 Task: Create Card Customer Satisfaction Review in Board Product Management Best Practices to Workspace Human Resources Software. Create Card Bodybuilding Review in Board Customer Segmentation and Analysis to Workspace Human Resources Software. Create Card Customer Satisfaction Review in Board Product Market Fit Analysis and Optimization to Workspace Human Resources Software
Action: Mouse moved to (388, 185)
Screenshot: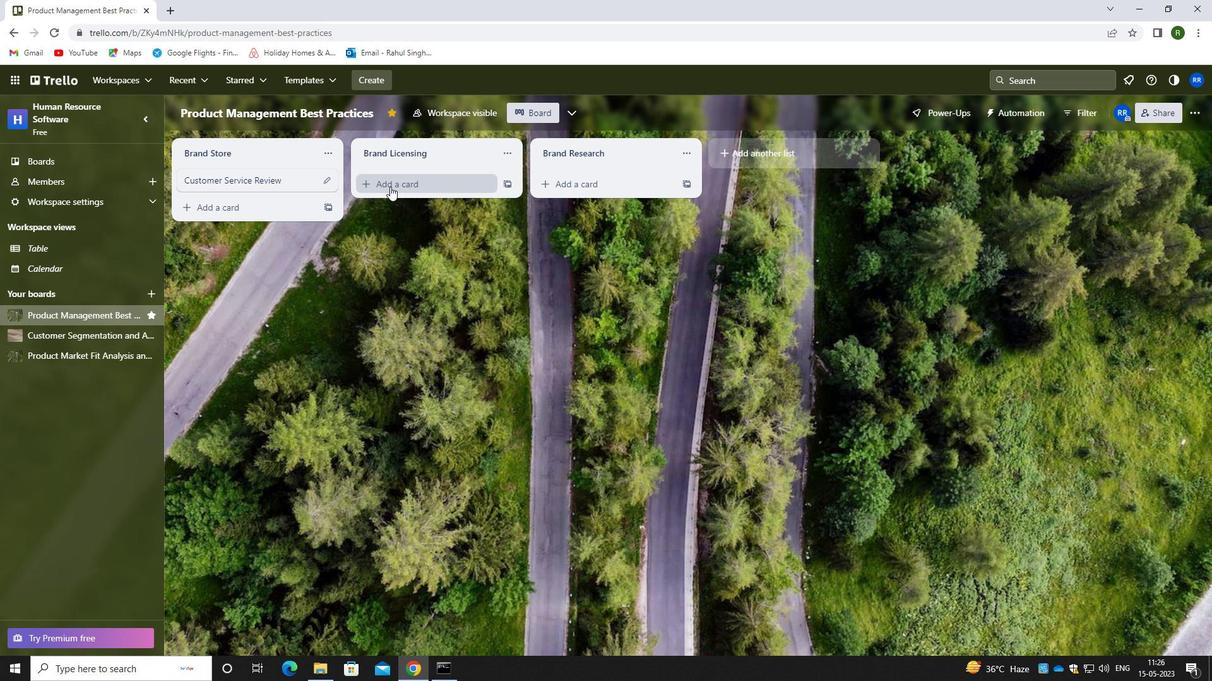 
Action: Mouse pressed left at (388, 185)
Screenshot: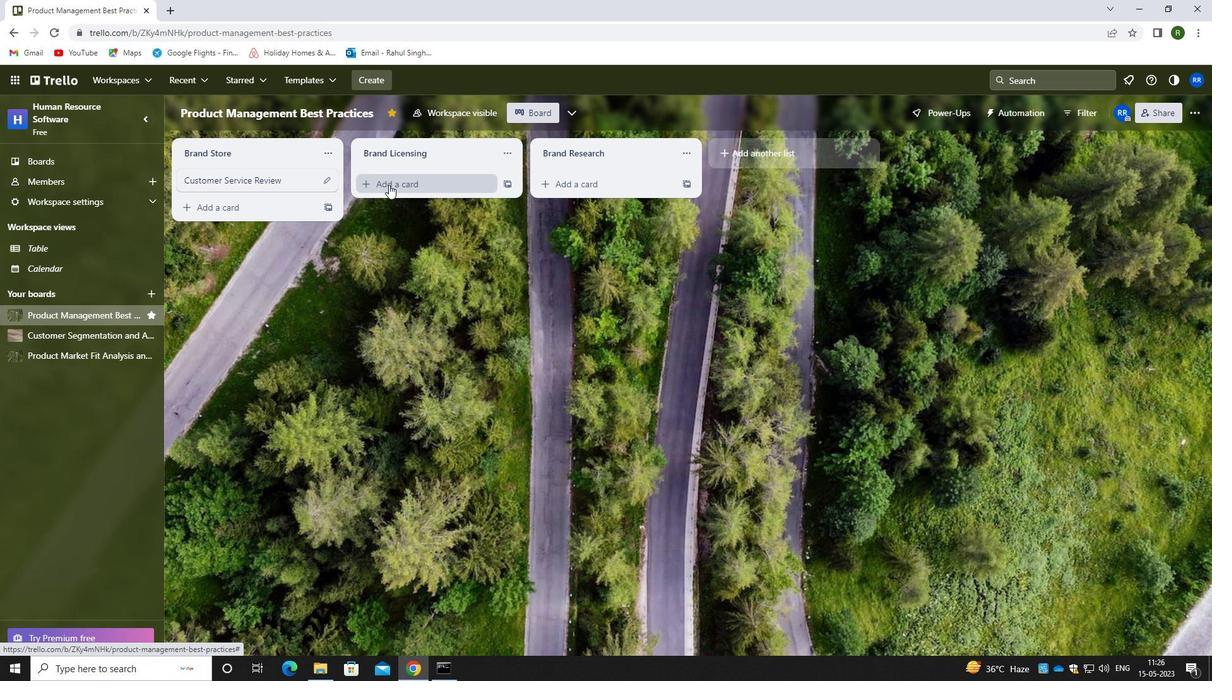 
Action: Mouse moved to (413, 180)
Screenshot: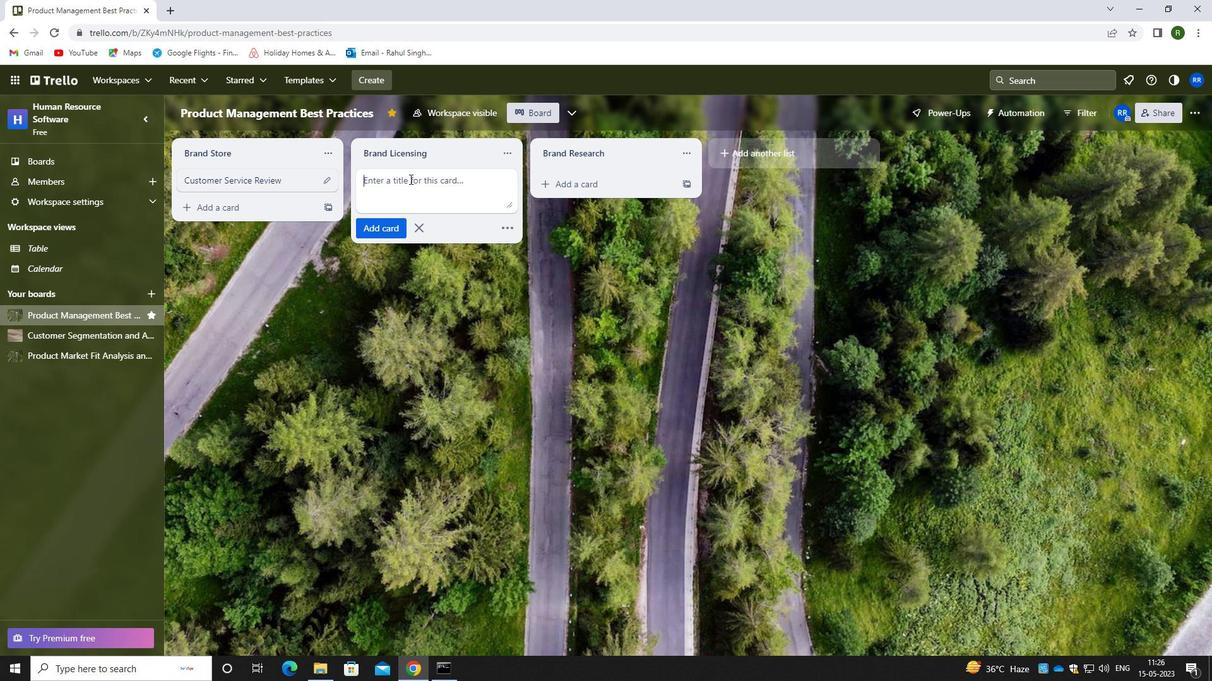 
Action: Key pressed <Key.caps_lock>c<Key.caps_lock>ustomer<Key.space><Key.caps_lock>s<Key.caps_lock>atisfaction<Key.space><Key.caps_lock>r<Key.caps_lock>eview
Screenshot: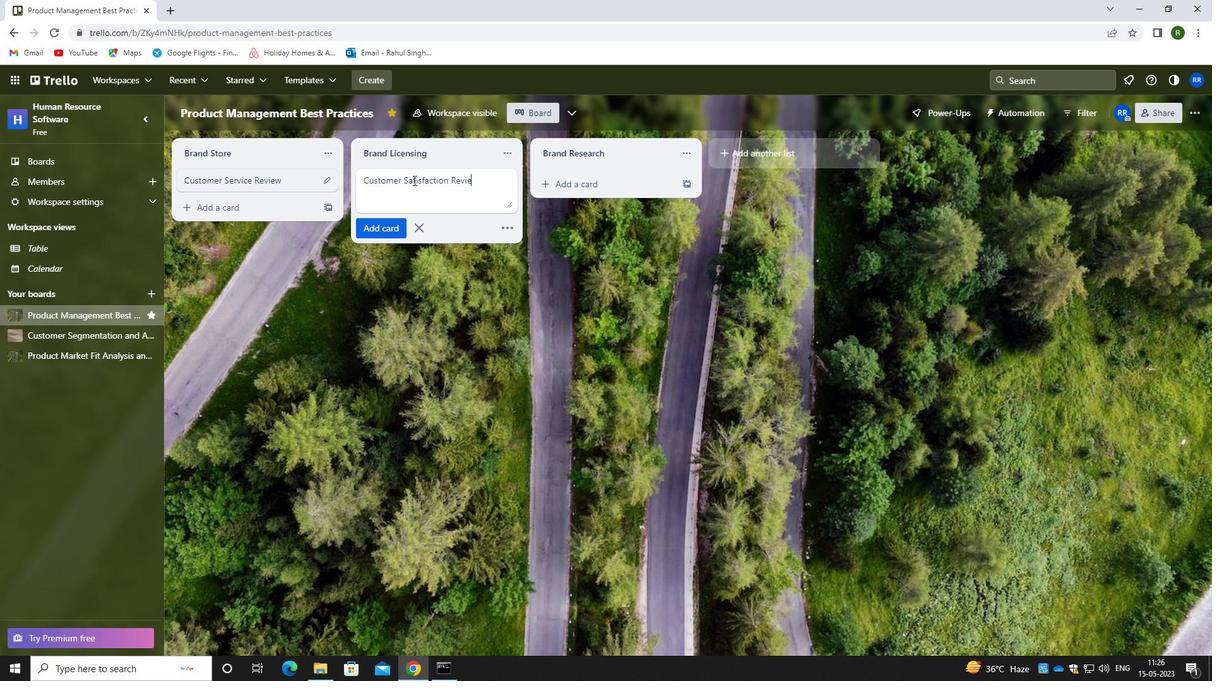
Action: Mouse moved to (388, 233)
Screenshot: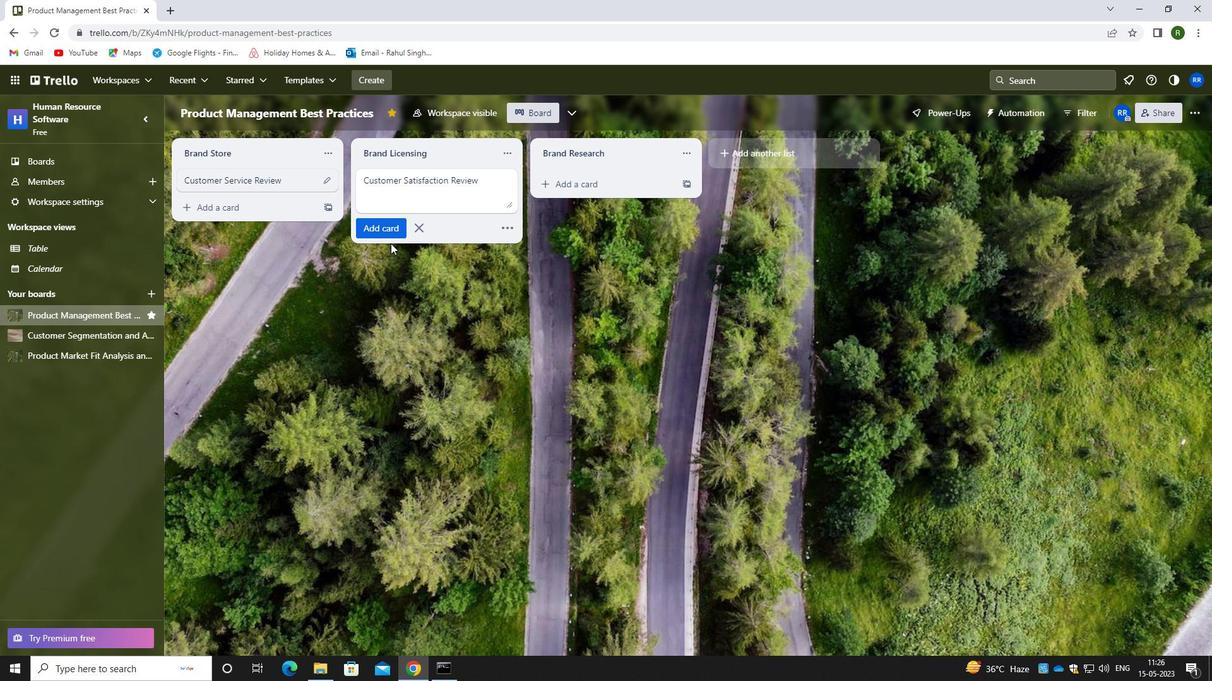 
Action: Mouse pressed left at (388, 233)
Screenshot: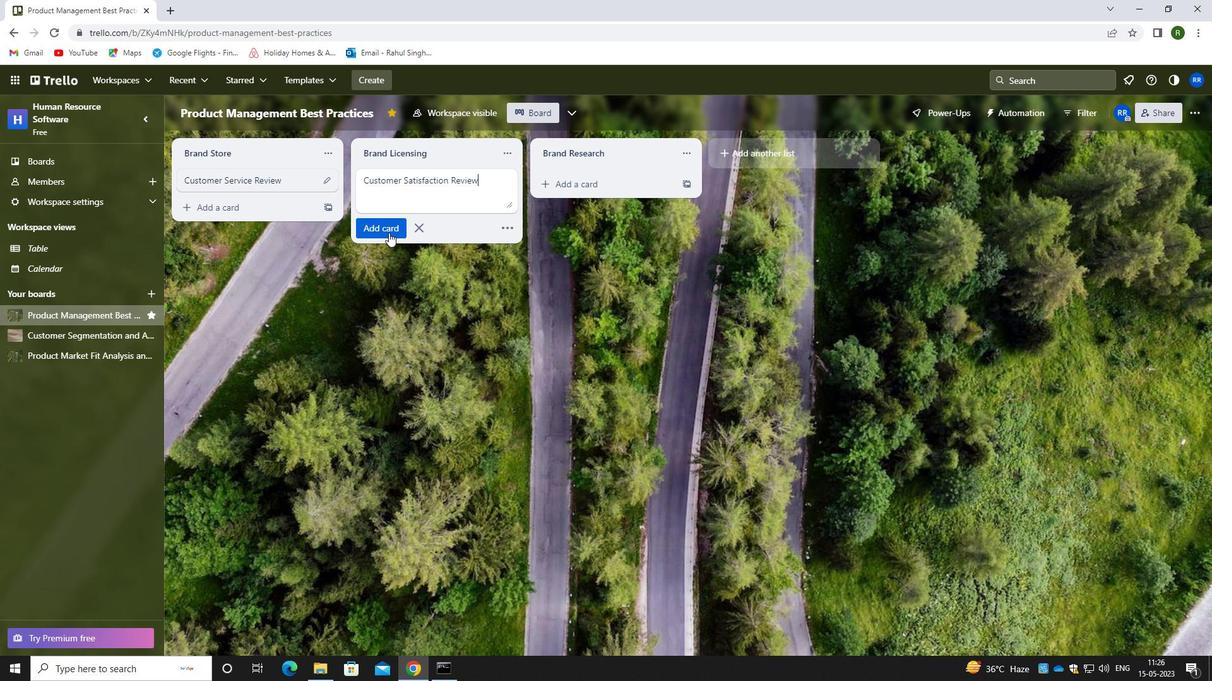 
Action: Mouse moved to (77, 335)
Screenshot: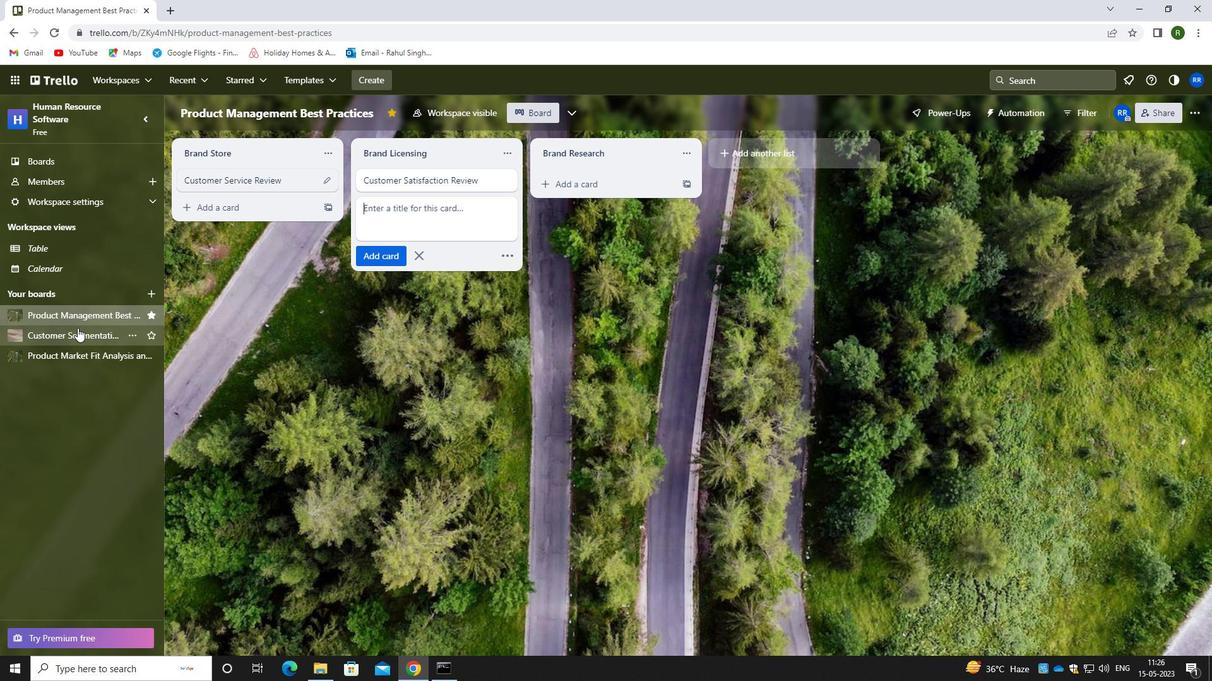 
Action: Mouse pressed left at (77, 335)
Screenshot: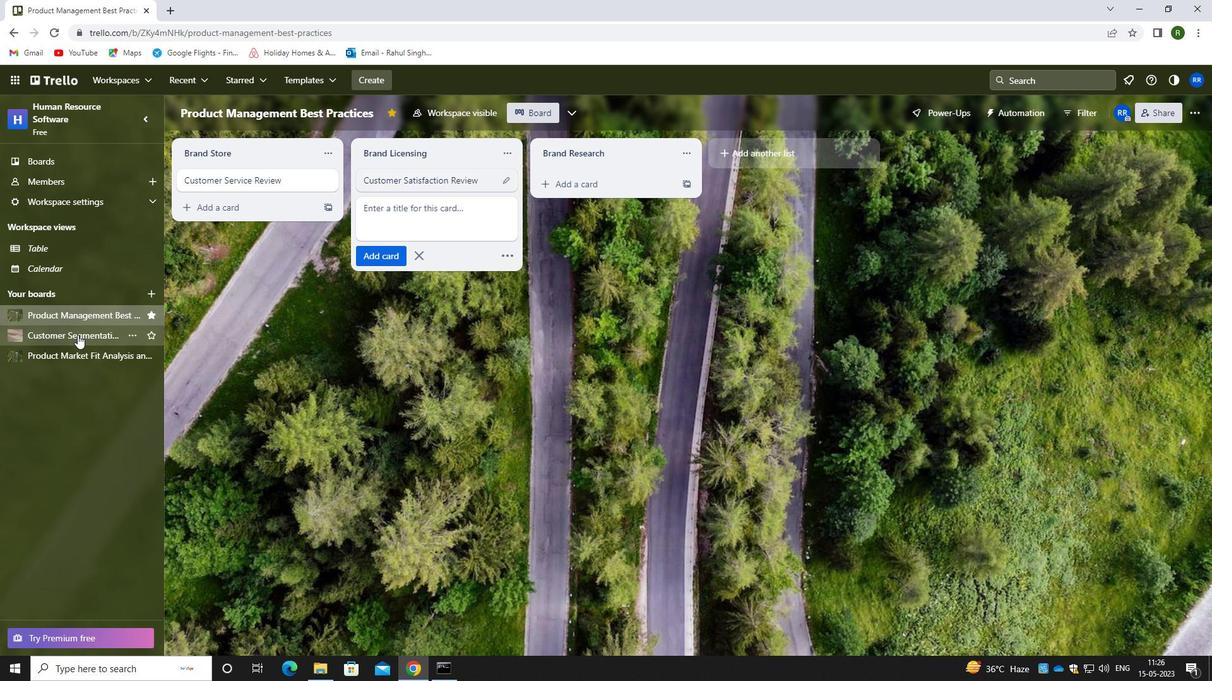 
Action: Mouse moved to (391, 181)
Screenshot: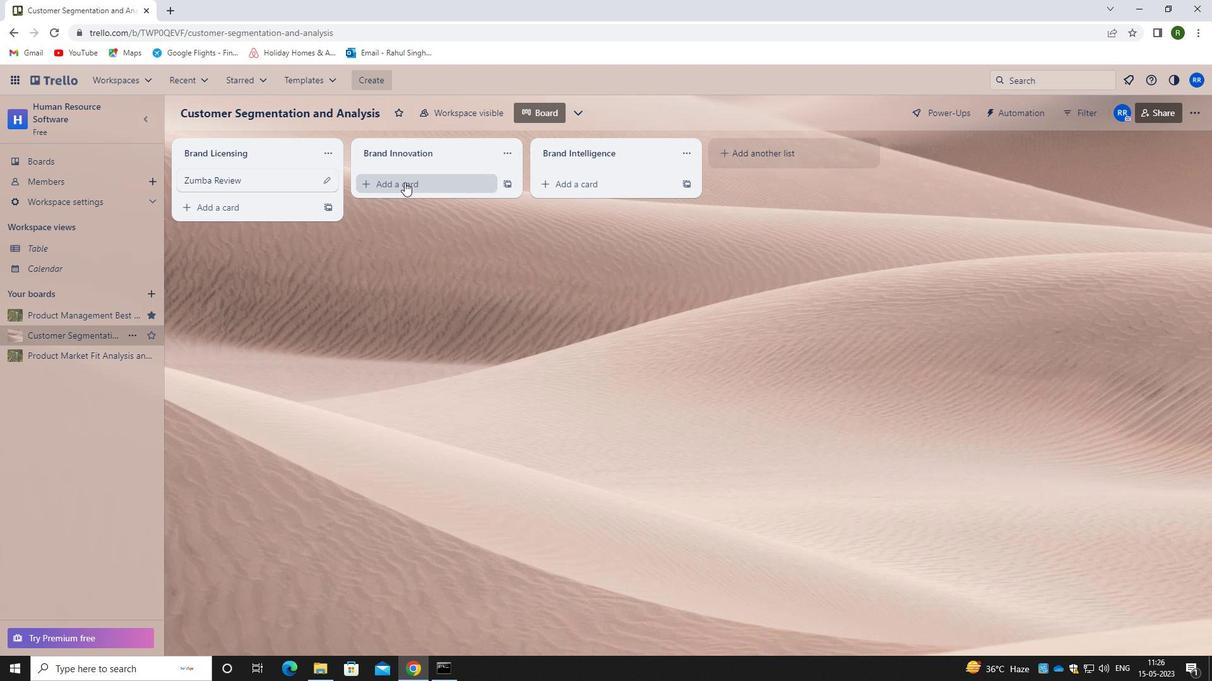 
Action: Mouse pressed left at (391, 181)
Screenshot: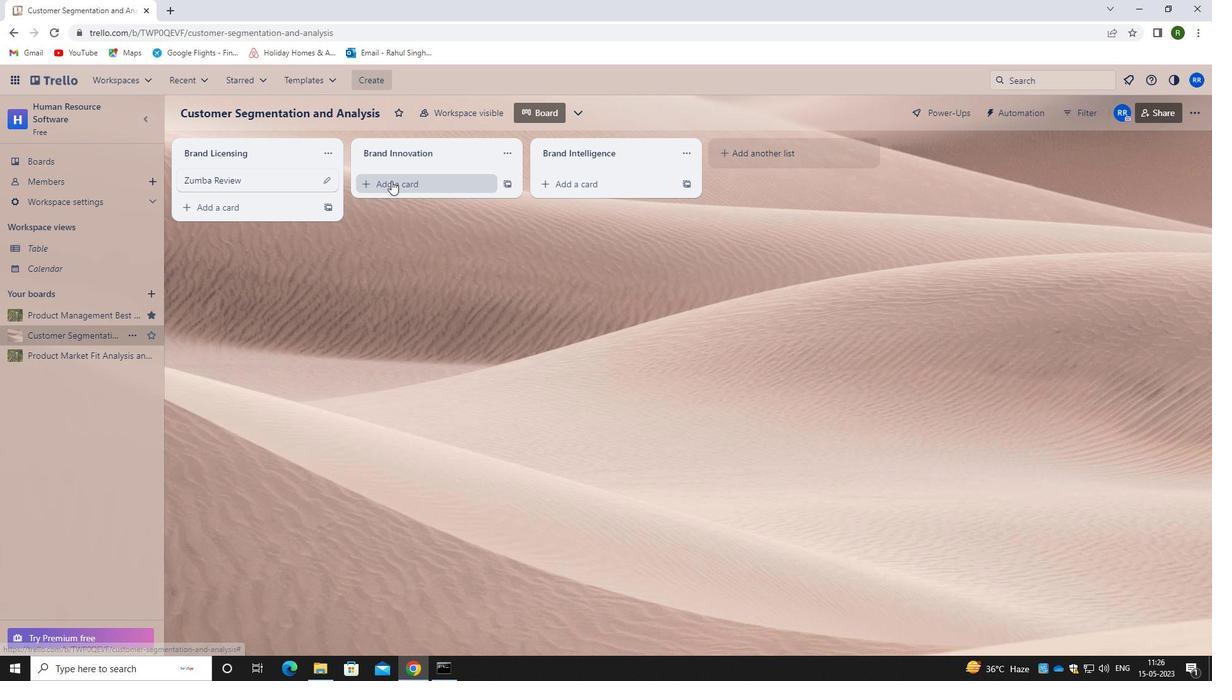 
Action: Mouse moved to (407, 200)
Screenshot: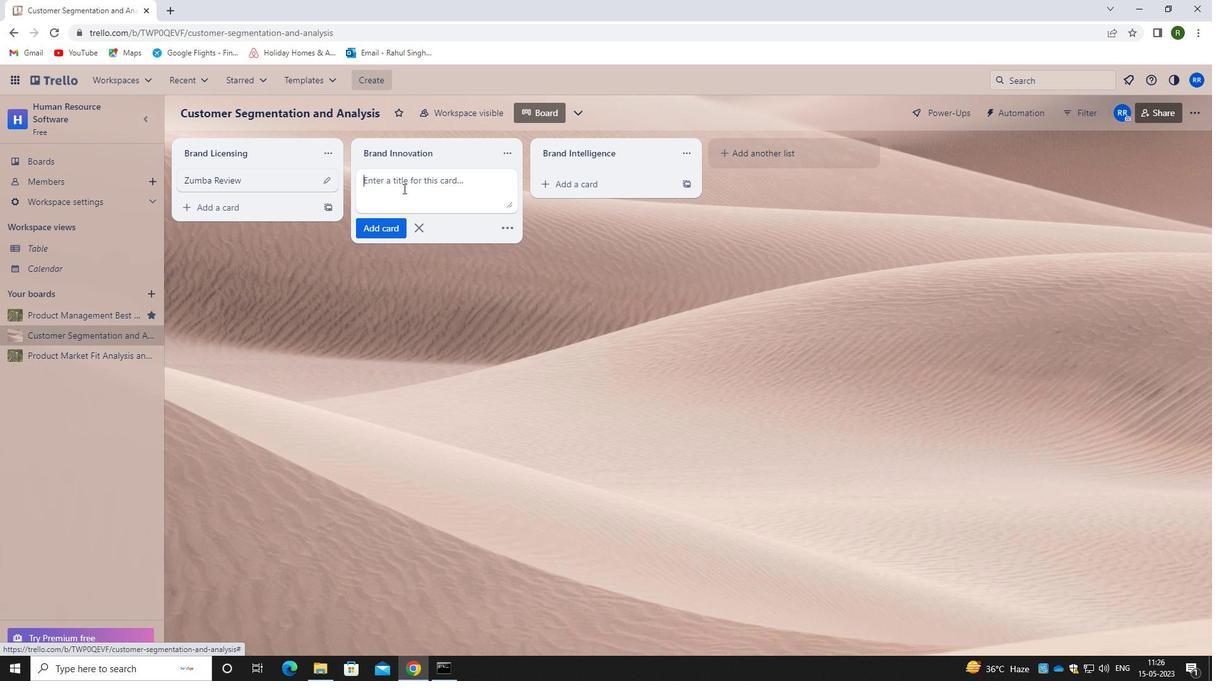 
Action: Mouse pressed left at (407, 200)
Screenshot: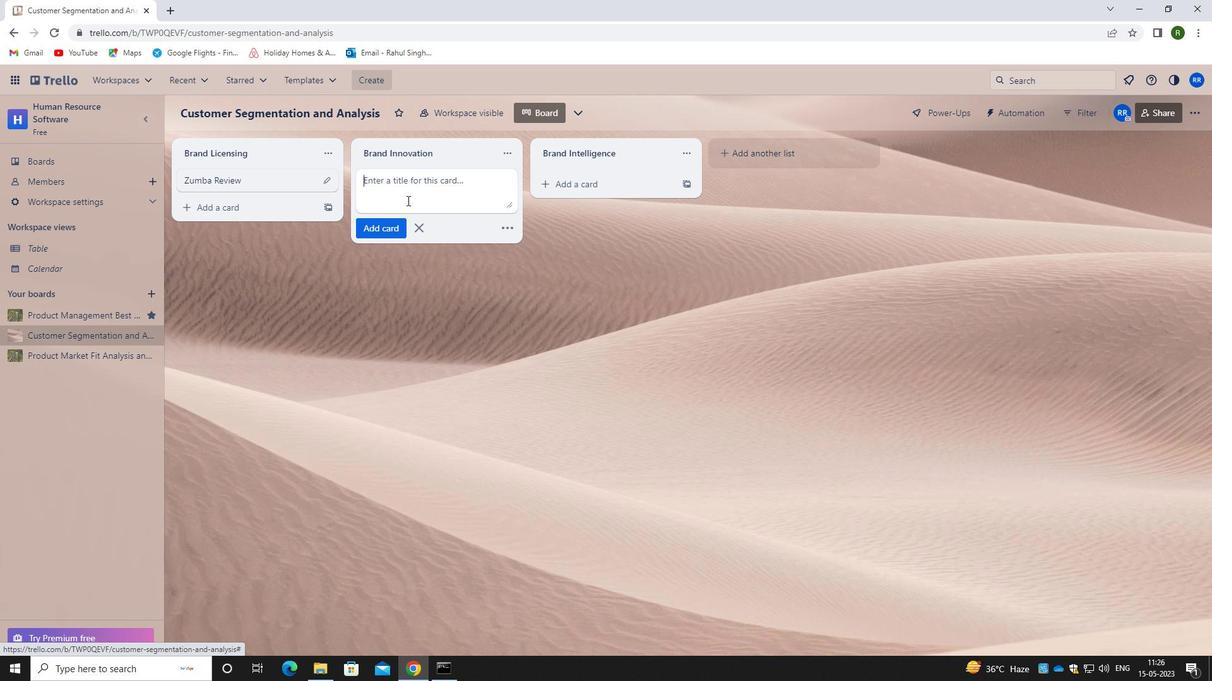 
Action: Mouse moved to (407, 200)
Screenshot: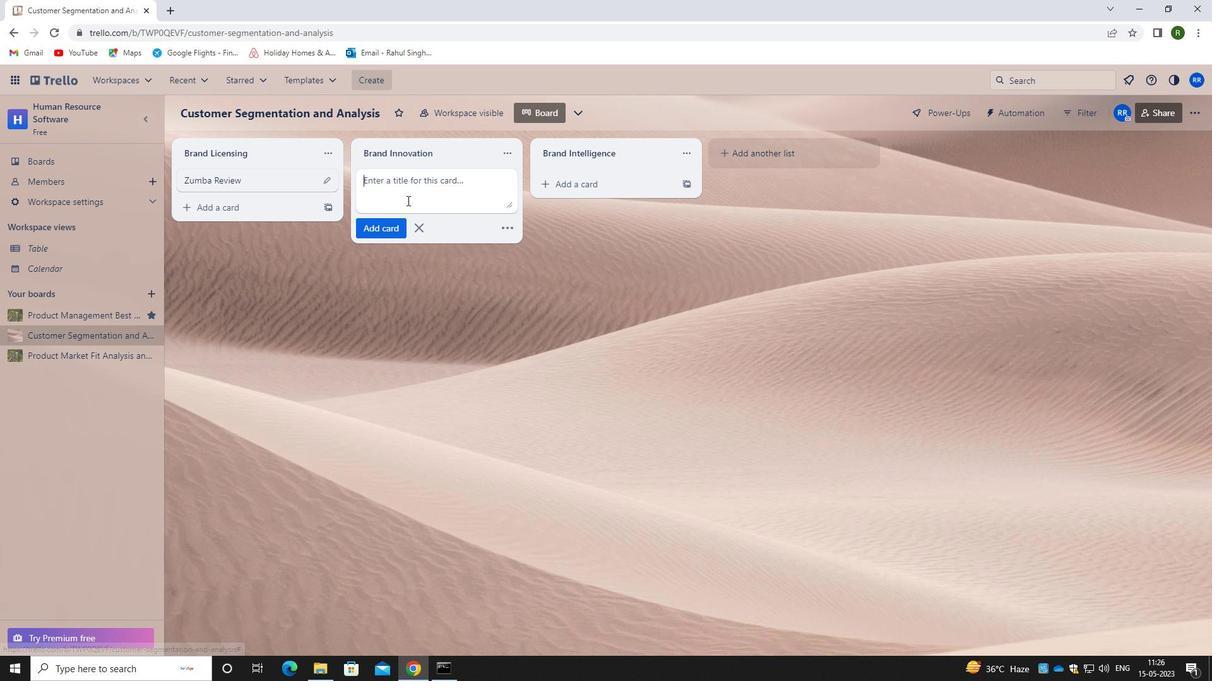 
Action: Key pressed <Key.caps_lock>b<Key.caps_lock>odybuilding<Key.space><Key.caps_lock>r<Key.caps_lock>eview
Screenshot: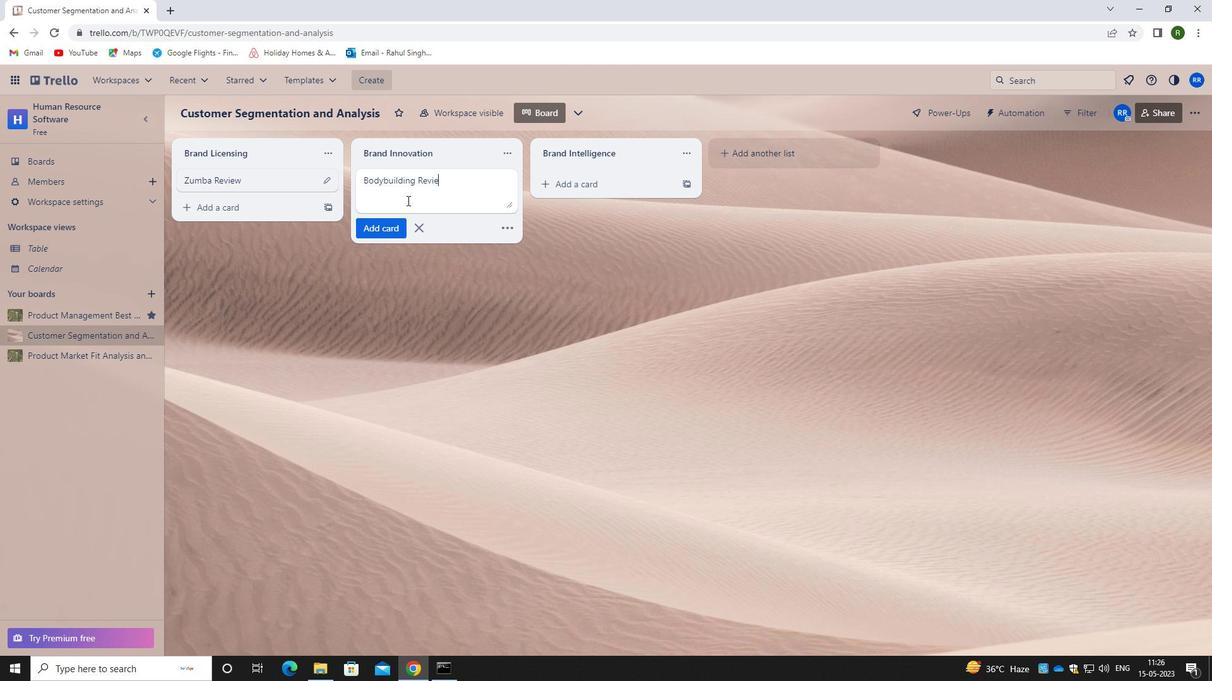 
Action: Mouse moved to (385, 229)
Screenshot: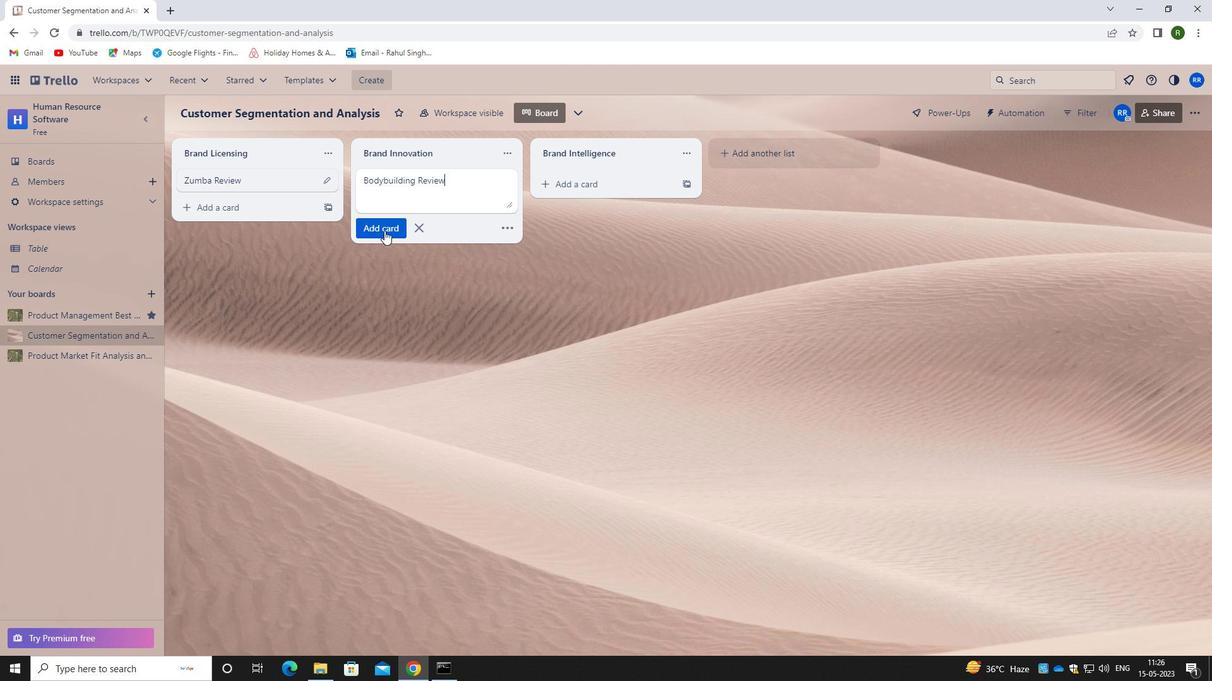 
Action: Mouse pressed left at (385, 229)
Screenshot: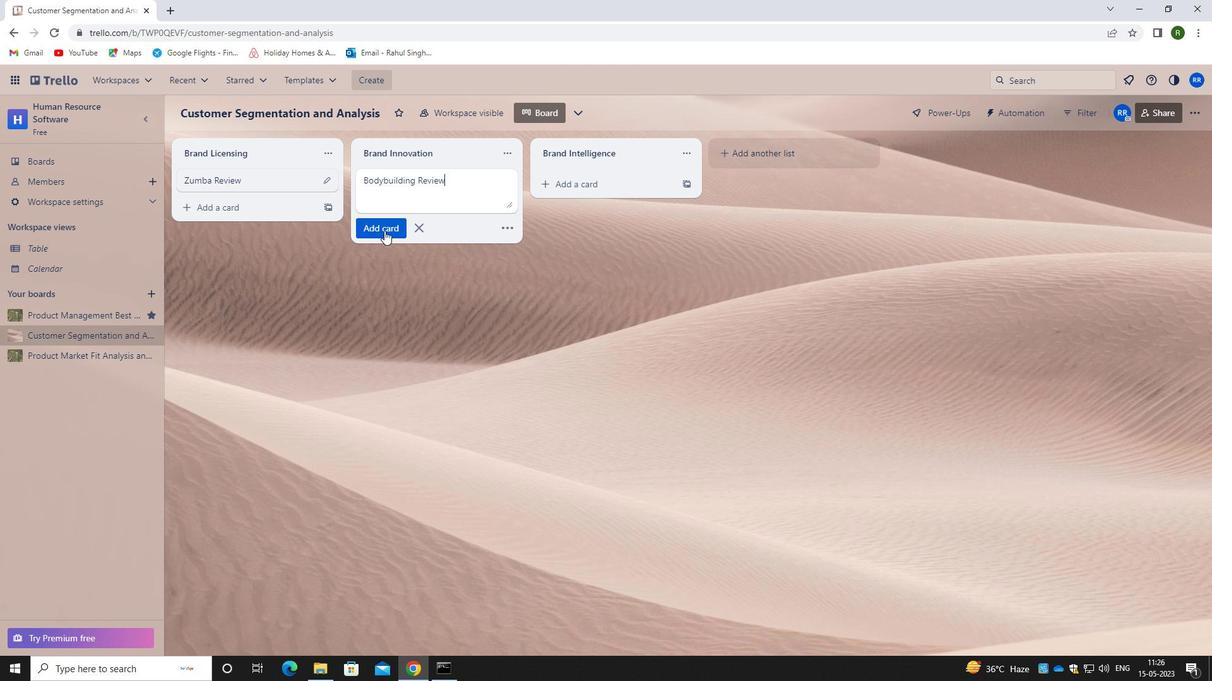 
Action: Mouse moved to (97, 356)
Screenshot: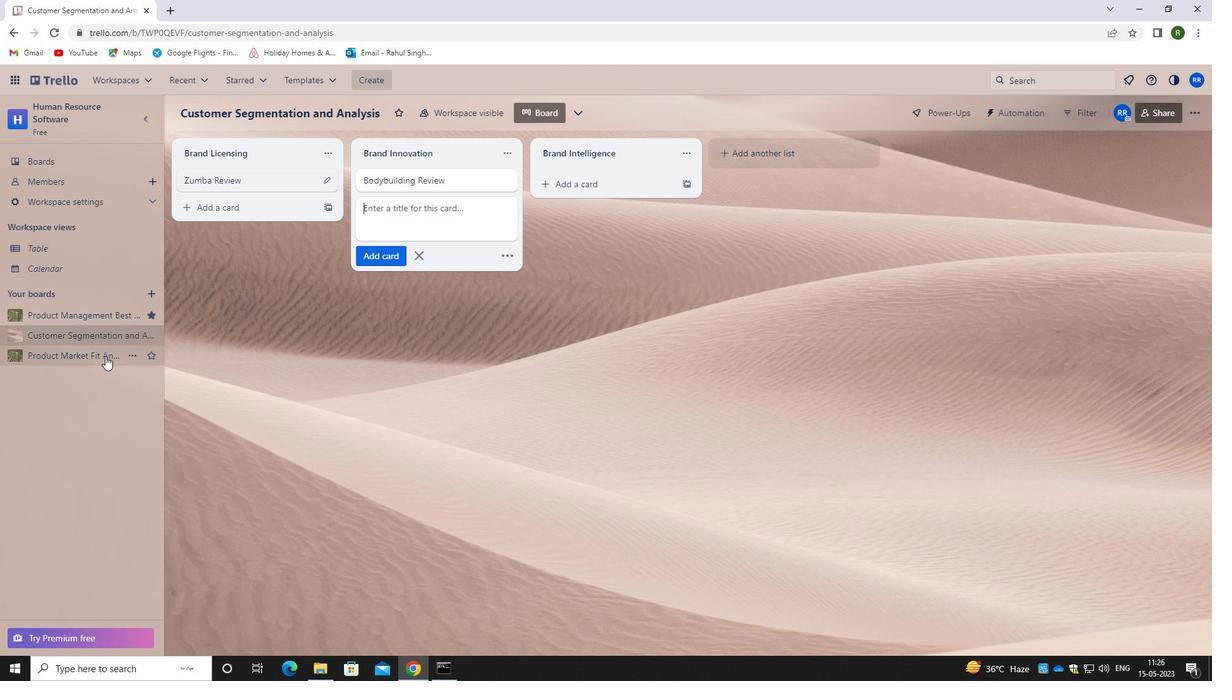 
Action: Mouse pressed left at (97, 356)
Screenshot: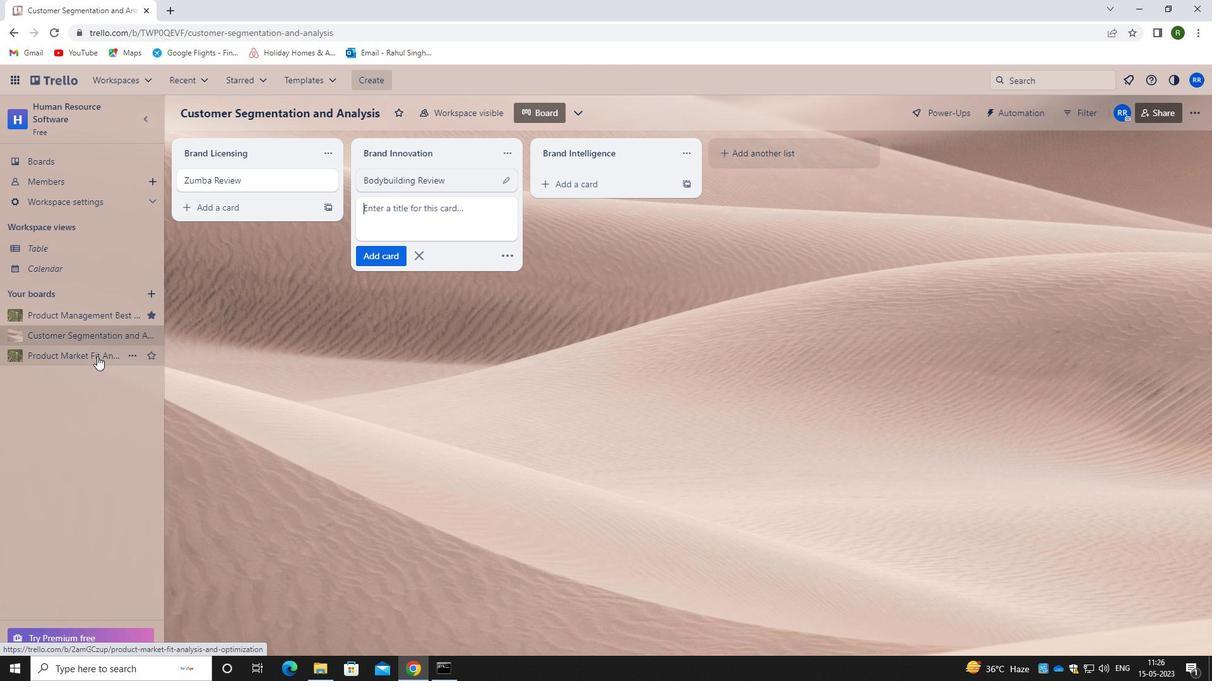 
Action: Mouse moved to (404, 190)
Screenshot: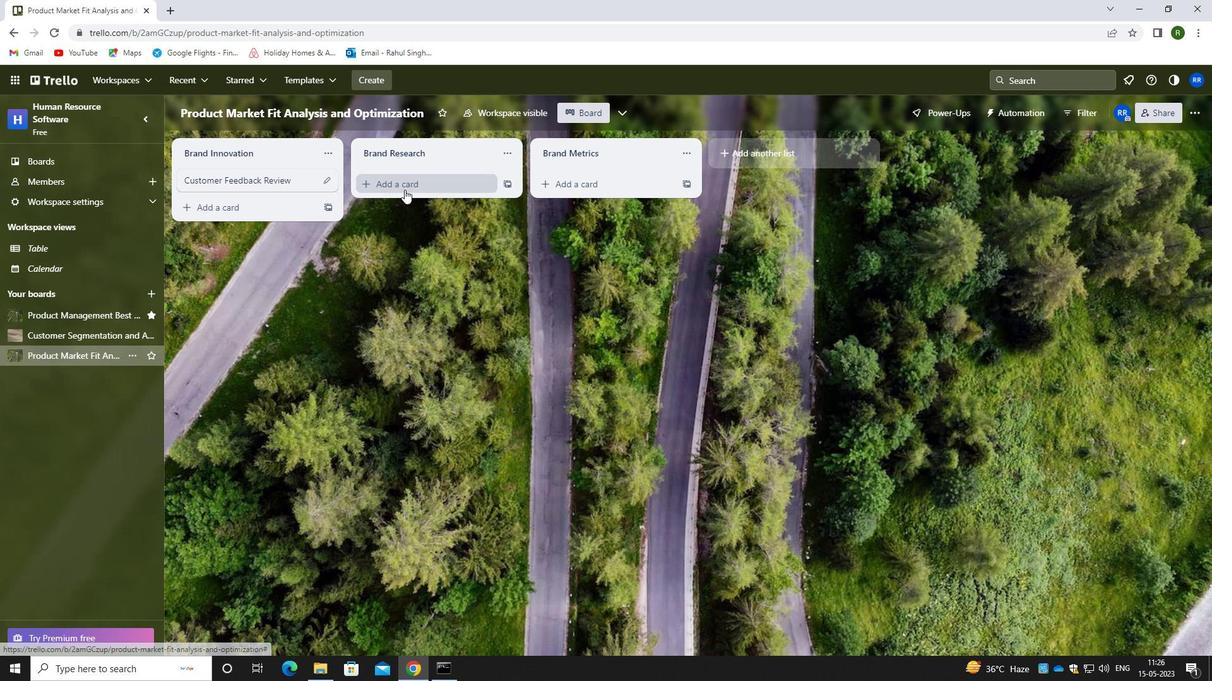 
Action: Mouse pressed left at (404, 190)
Screenshot: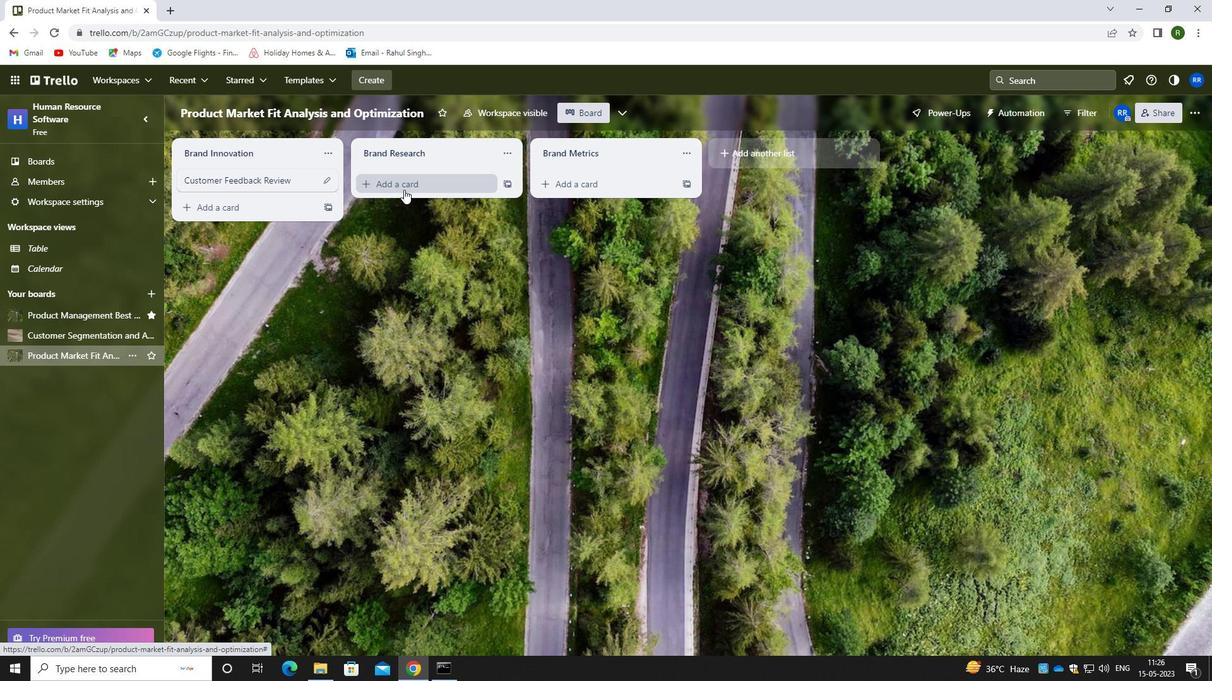
Action: Mouse moved to (451, 188)
Screenshot: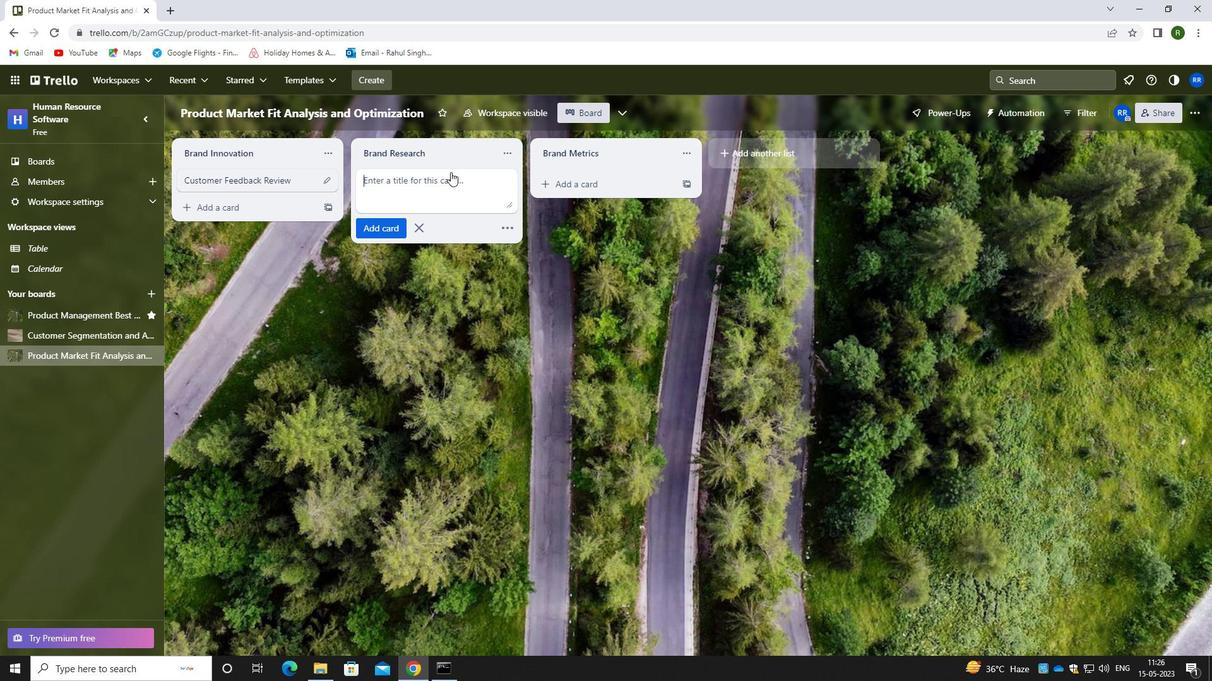 
Action: Mouse pressed left at (451, 188)
Screenshot: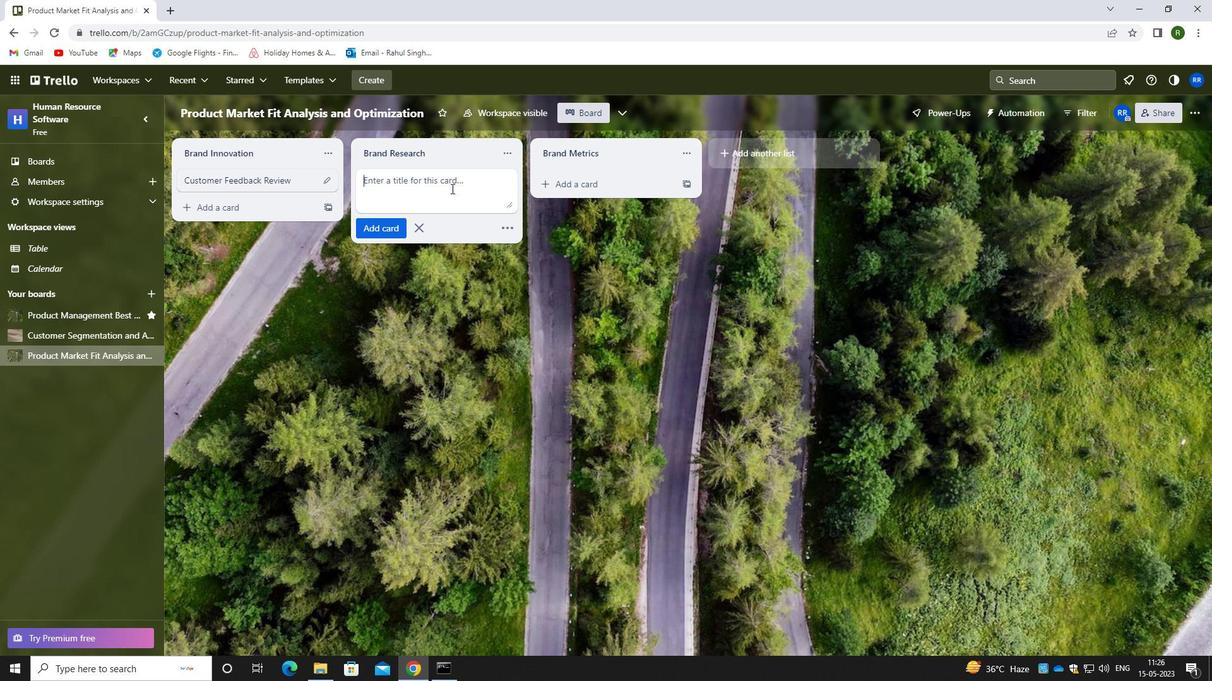 
Action: Key pressed <Key.caps_lock>c<Key.caps_lock>ustomer<Key.space><Key.caps_lock>s<Key.caps_lock>ats<Key.backspace>isfaction<Key.space><Key.caps_lock>r<Key.caps_lock>eview
Screenshot: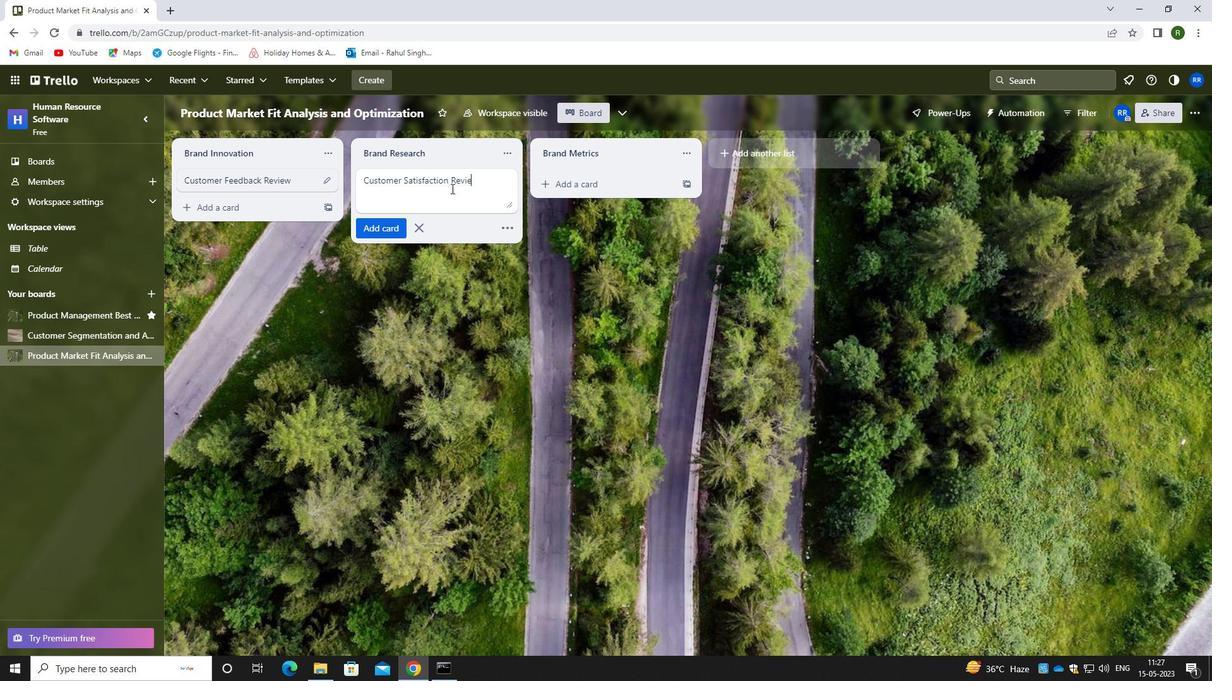 
Action: Mouse moved to (397, 233)
Screenshot: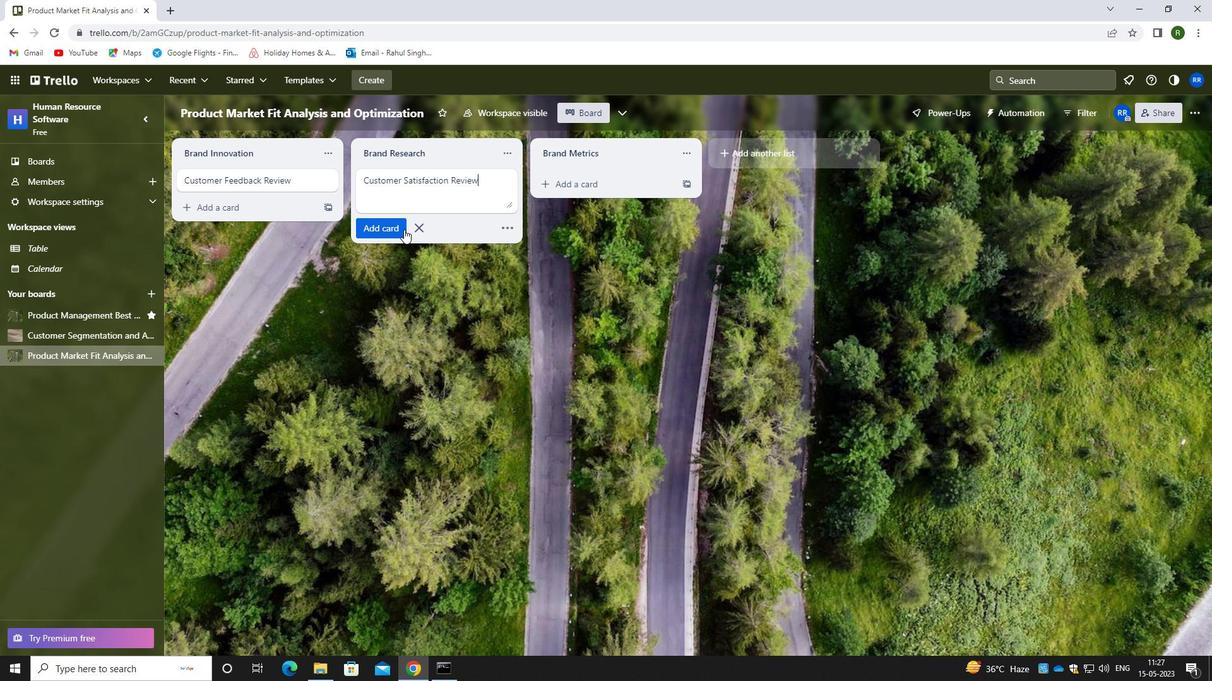 
Action: Mouse pressed left at (397, 233)
Screenshot: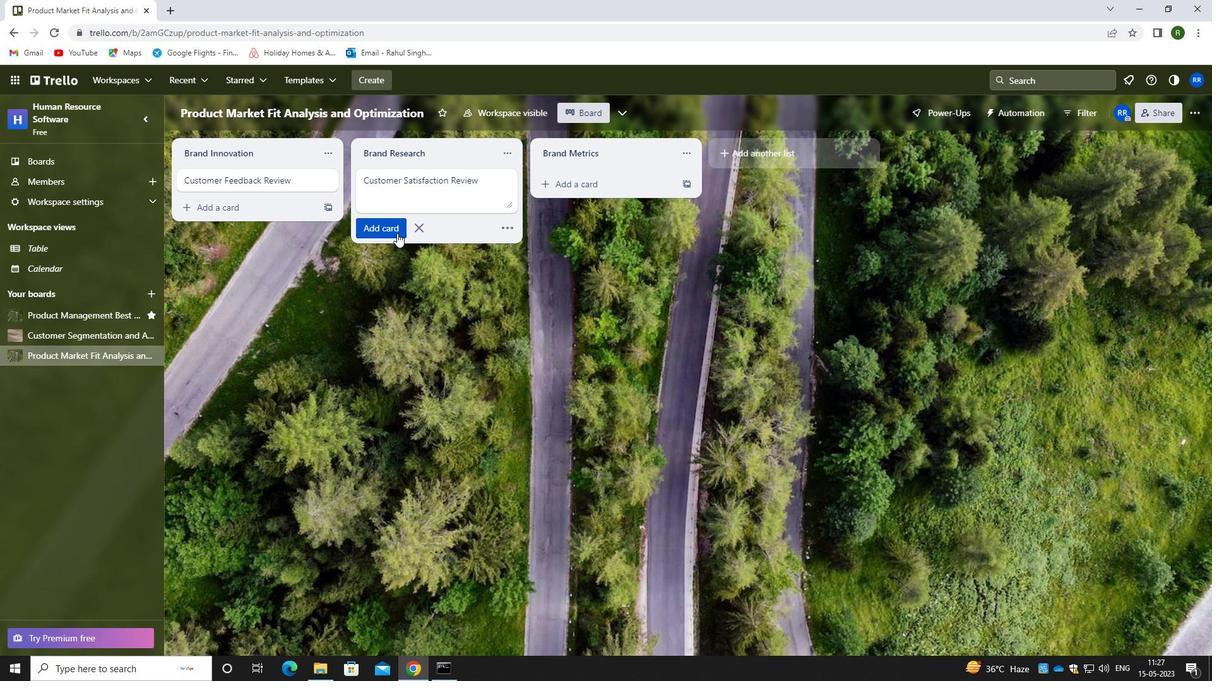 
Action: Mouse moved to (322, 362)
Screenshot: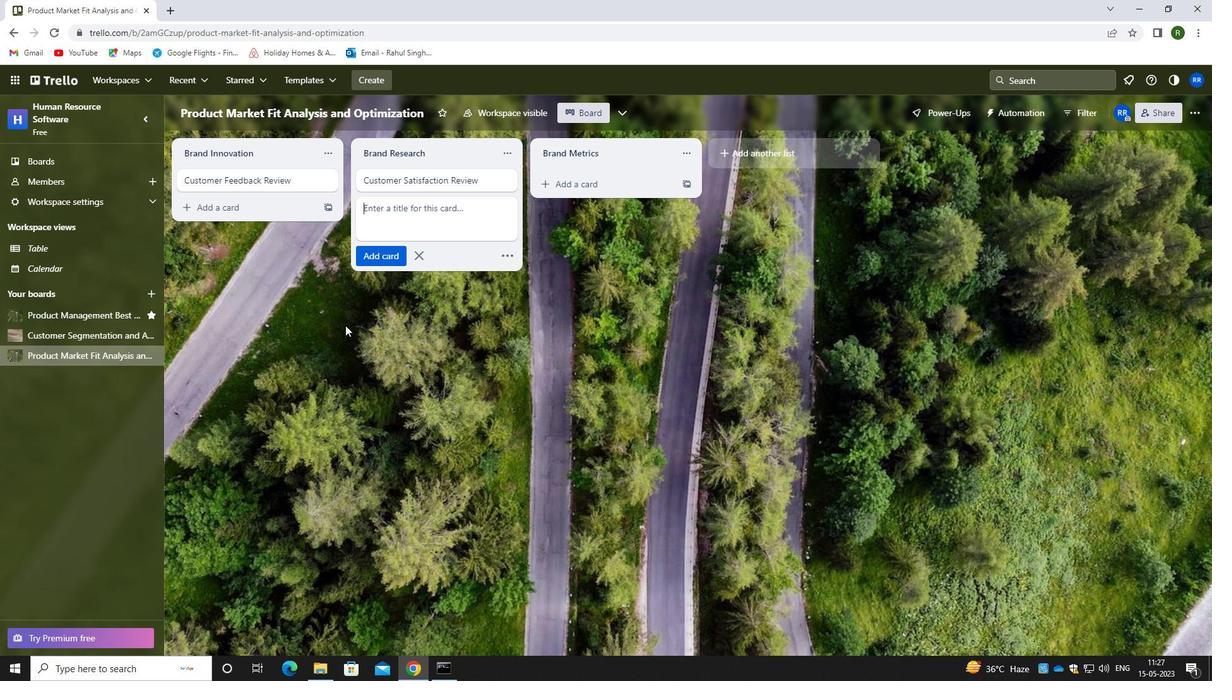 
Action: Mouse pressed left at (322, 362)
Screenshot: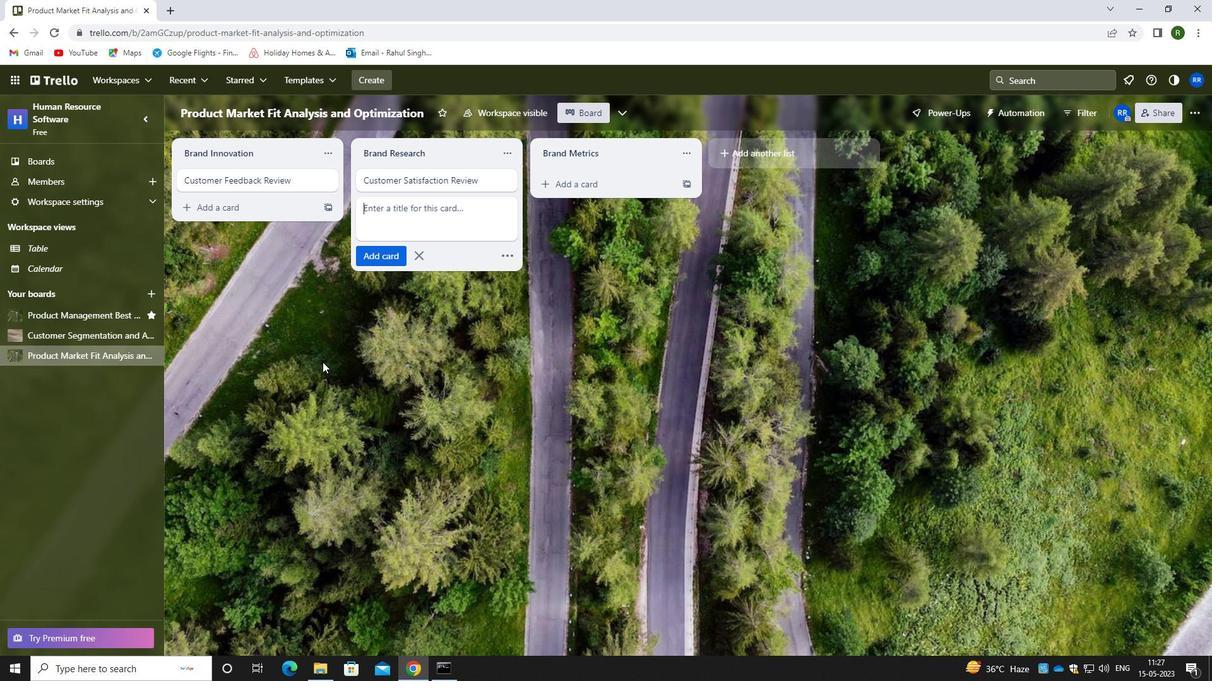 
Action: Mouse moved to (319, 361)
Screenshot: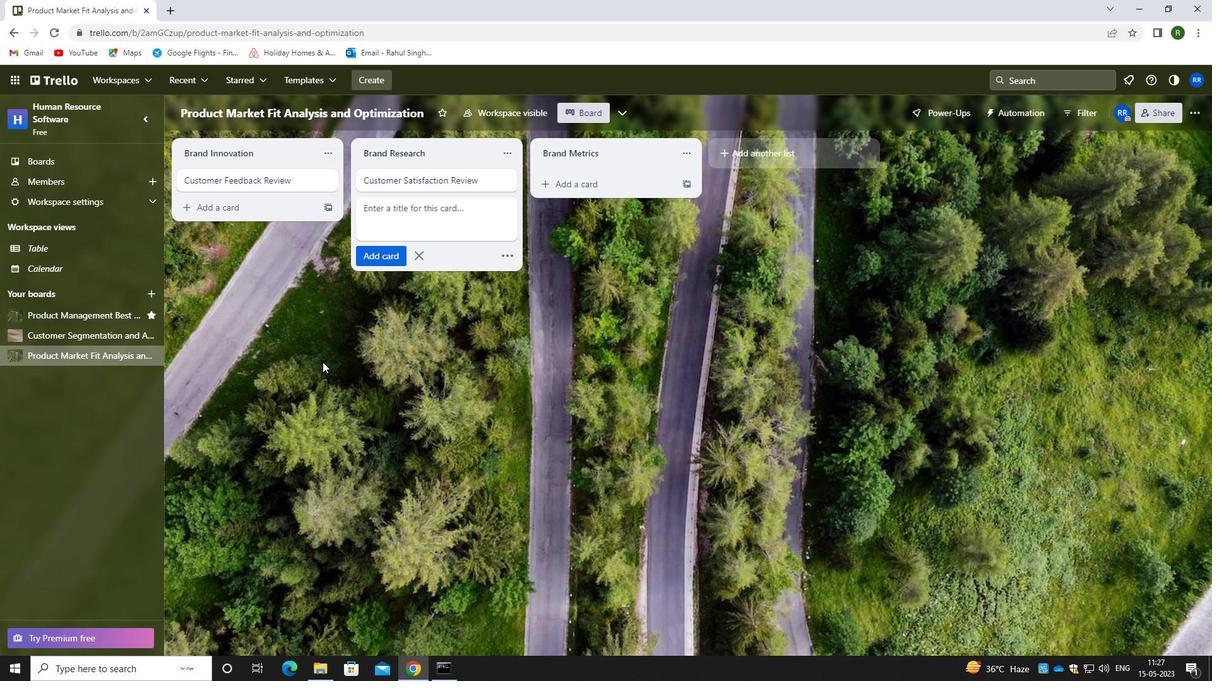 
